 Task: Create a rule from the Routing list, Task moved to a section -> Set Priority in the project BioTech , set the section as To-Do and set the priority of the task as  High
Action: Mouse moved to (616, 433)
Screenshot: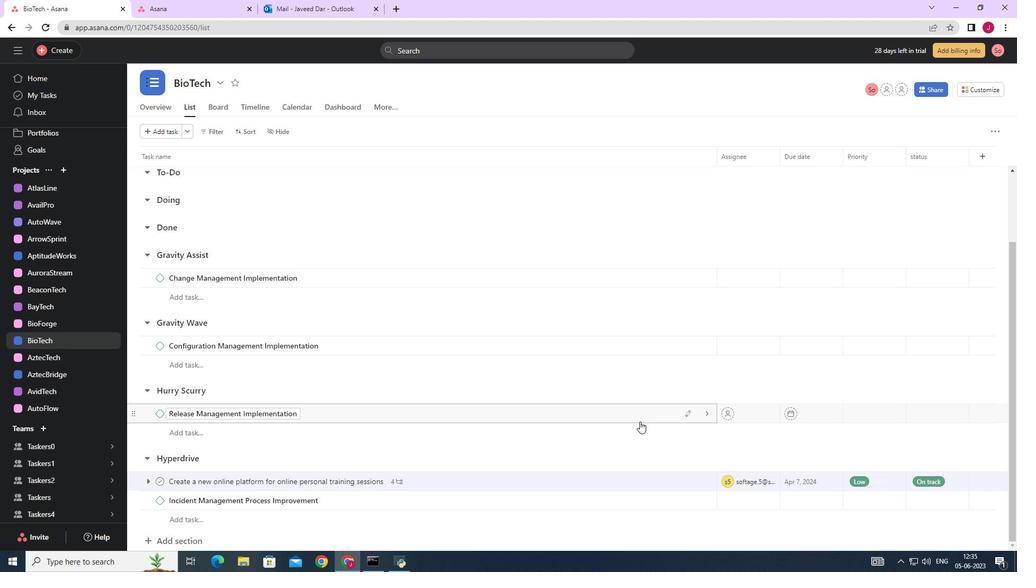 
Action: Mouse scrolled (616, 434) with delta (0, 0)
Screenshot: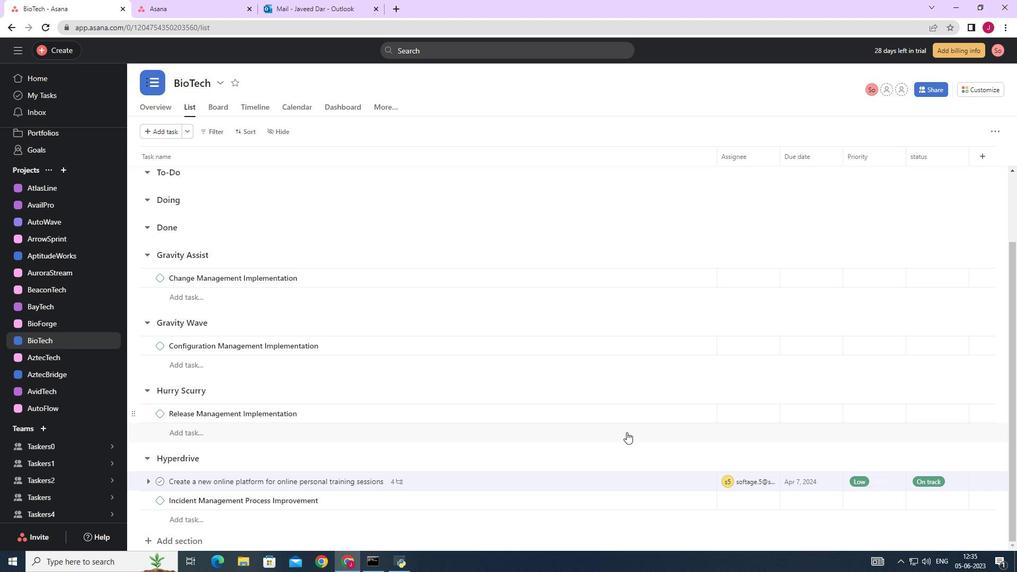 
Action: Mouse moved to (613, 434)
Screenshot: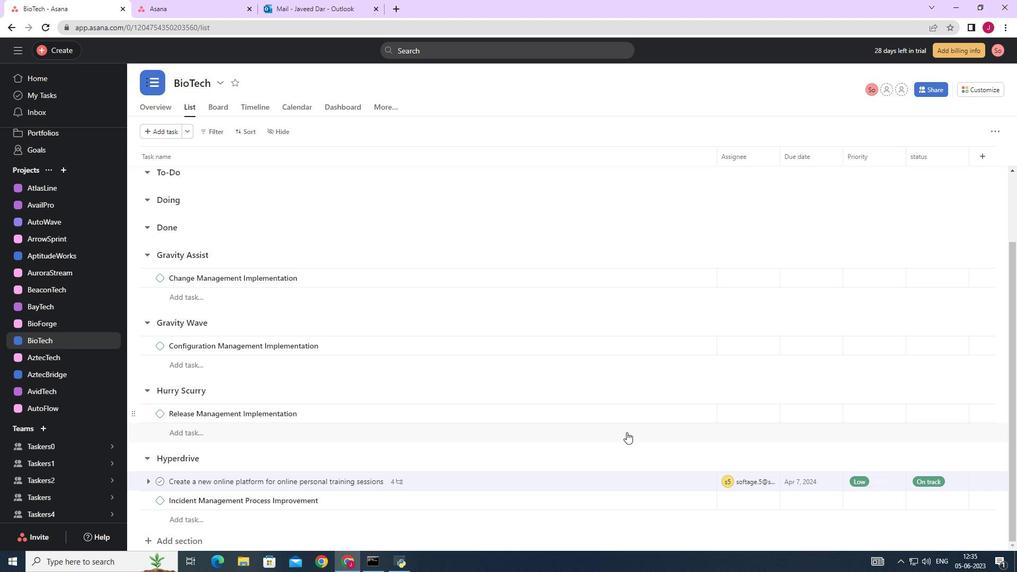 
Action: Mouse scrolled (613, 434) with delta (0, 0)
Screenshot: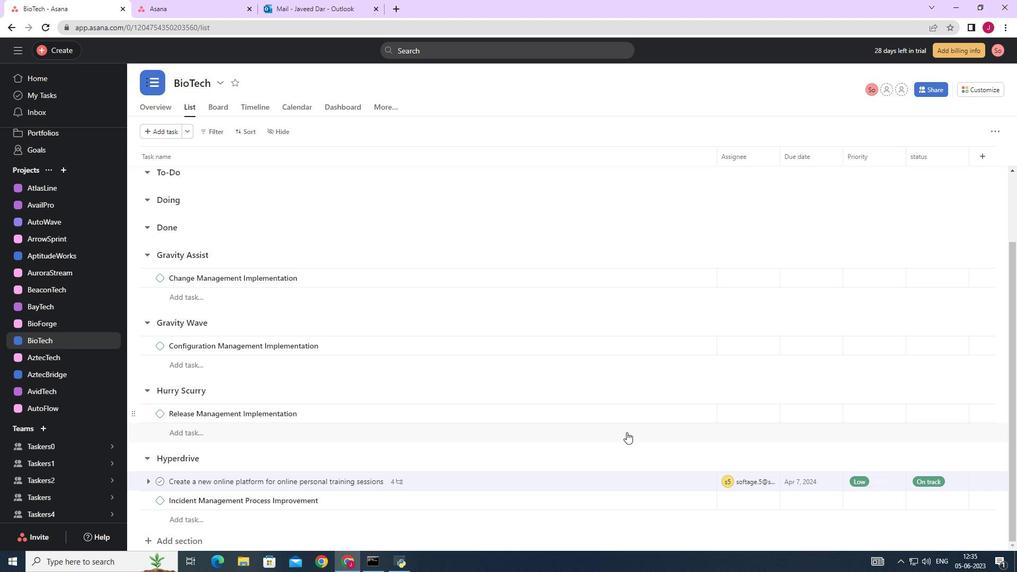 
Action: Mouse moved to (992, 86)
Screenshot: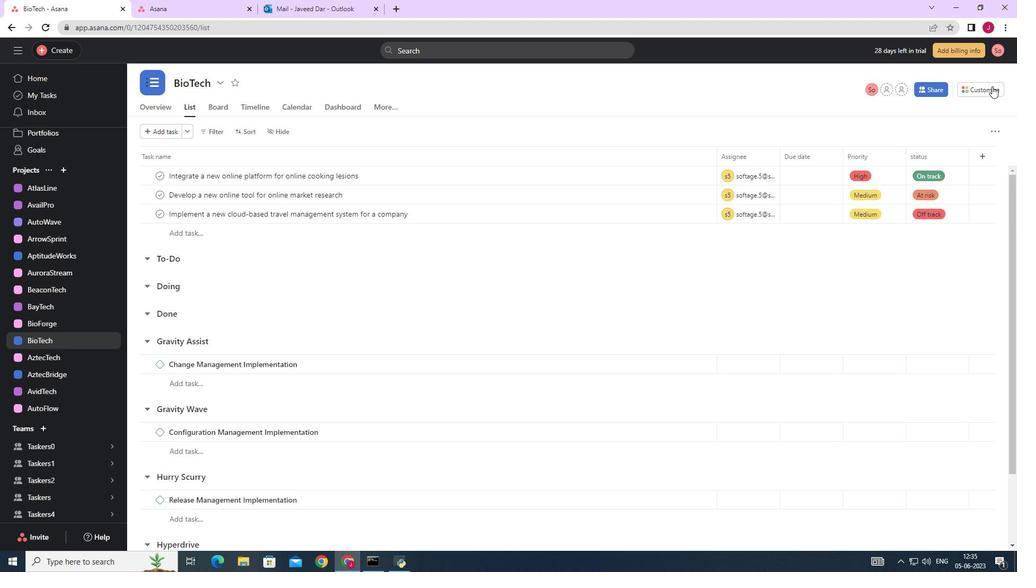 
Action: Mouse pressed left at (992, 86)
Screenshot: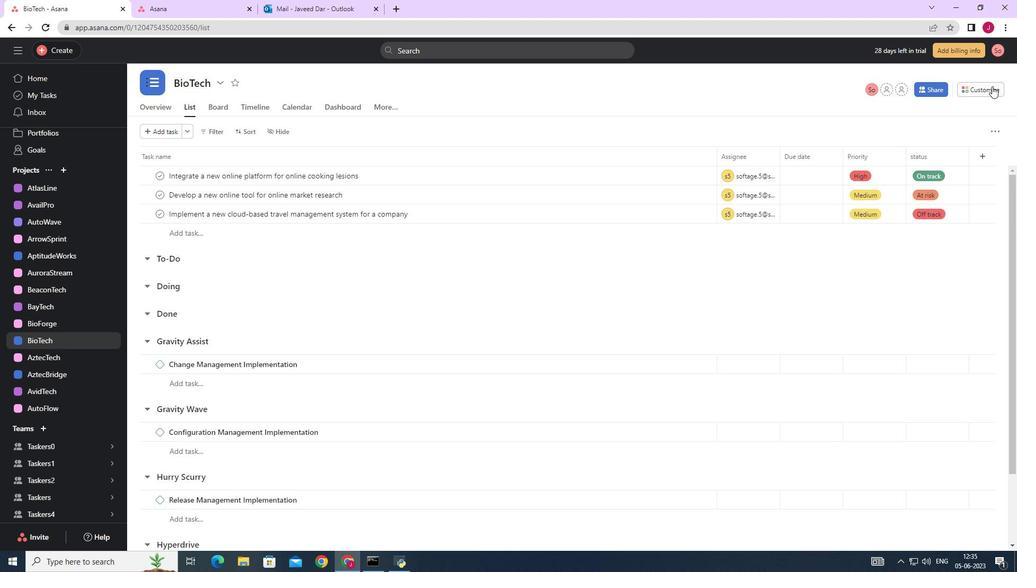 
Action: Mouse moved to (799, 230)
Screenshot: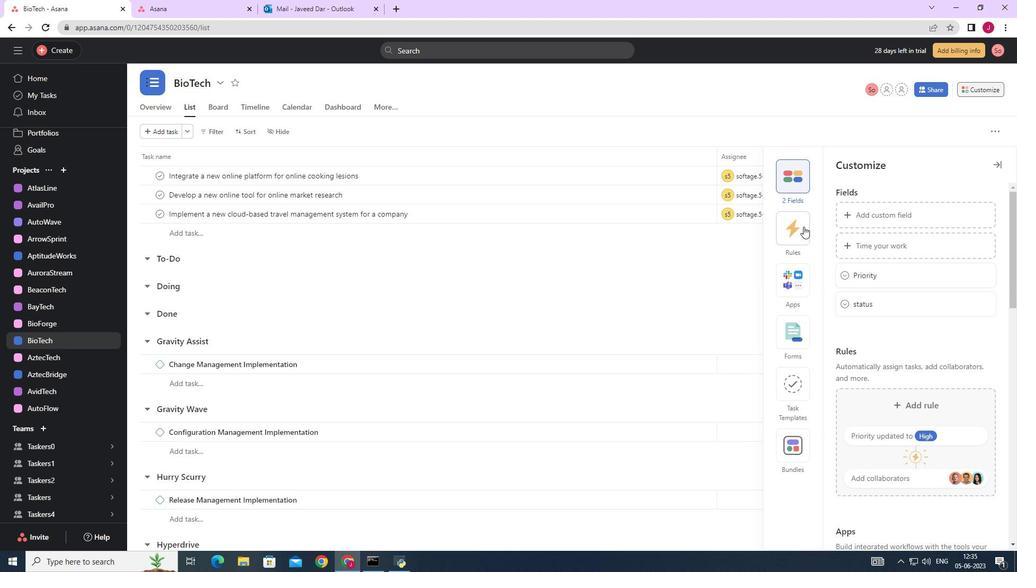 
Action: Mouse pressed left at (799, 230)
Screenshot: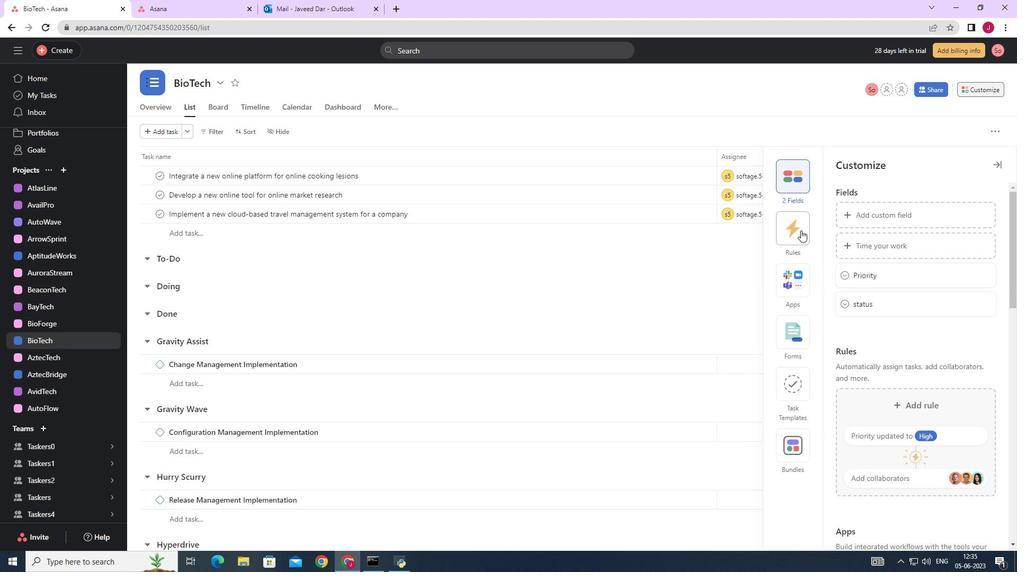 
Action: Mouse moved to (878, 244)
Screenshot: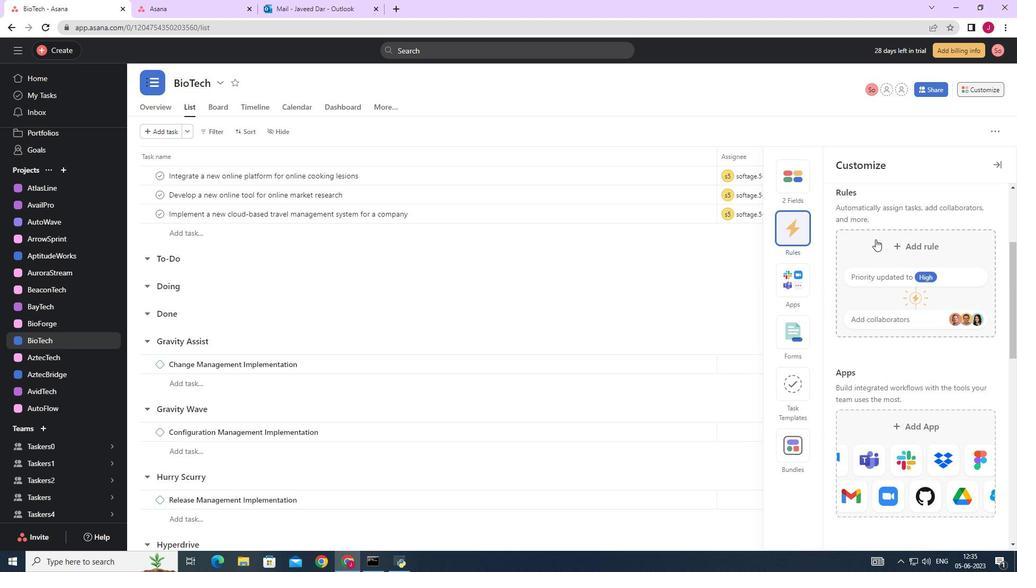 
Action: Mouse pressed left at (878, 244)
Screenshot: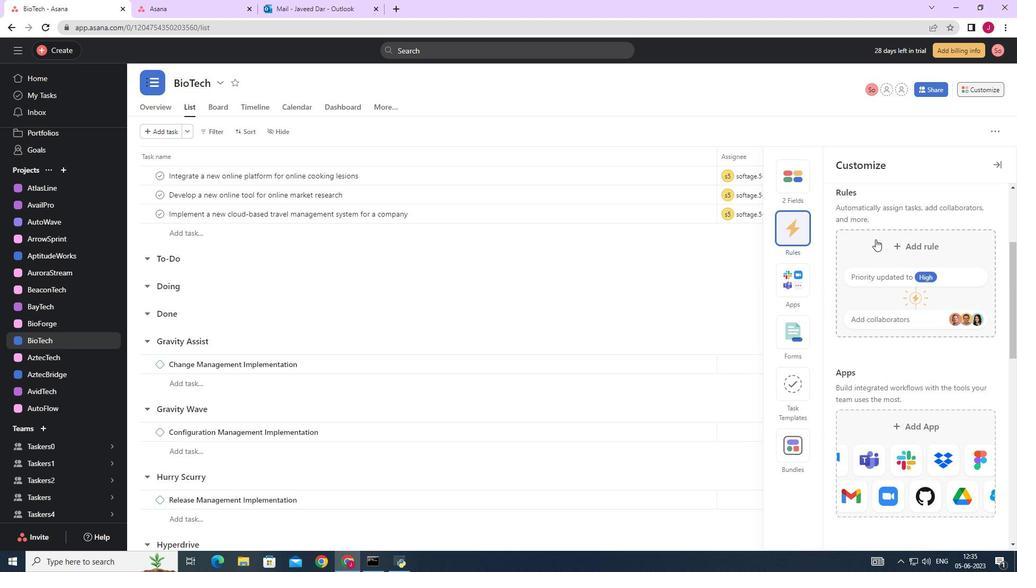 
Action: Mouse moved to (216, 139)
Screenshot: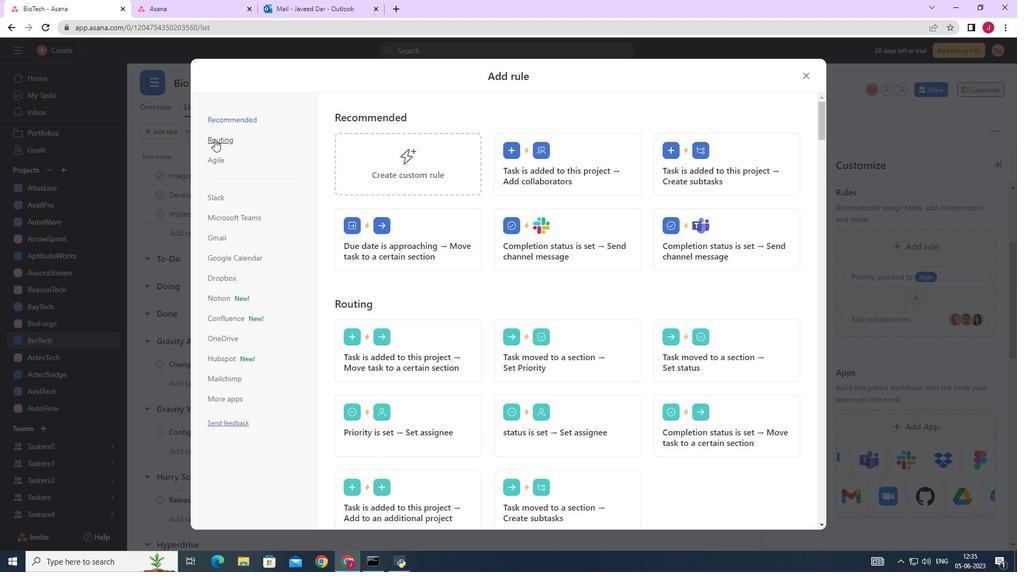 
Action: Mouse pressed left at (216, 139)
Screenshot: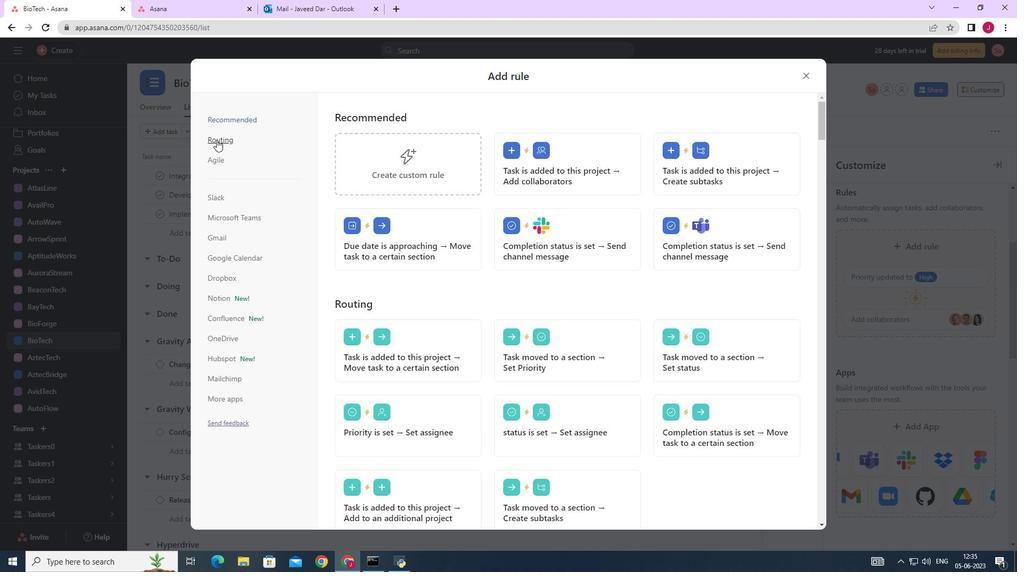 
Action: Mouse moved to (527, 158)
Screenshot: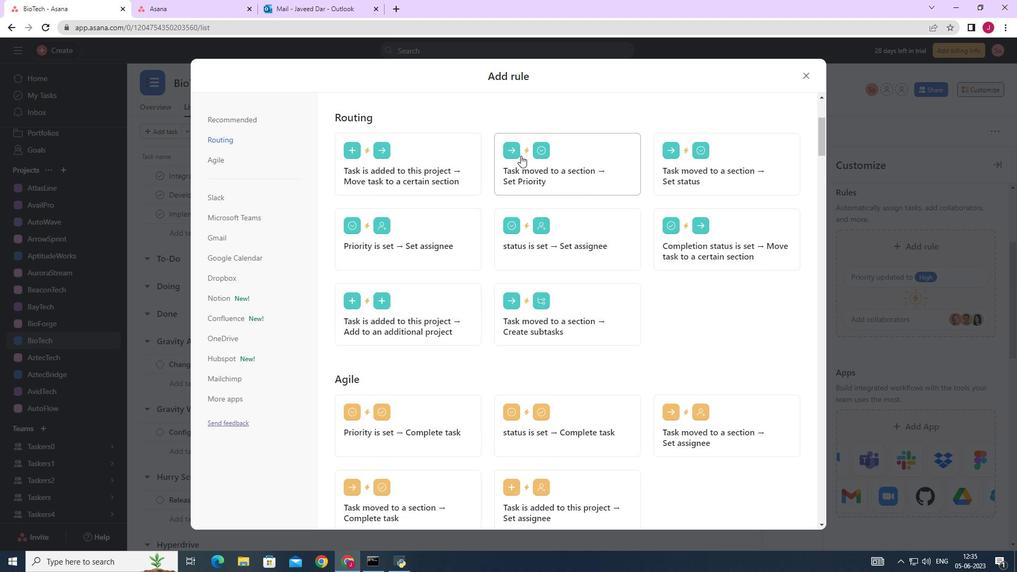 
Action: Mouse pressed left at (527, 158)
Screenshot: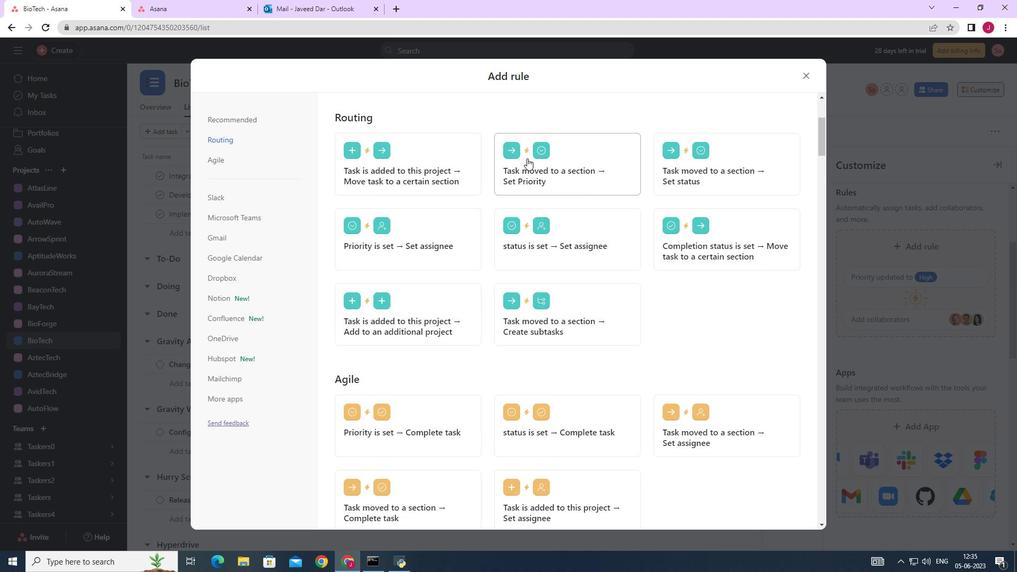 
Action: Mouse moved to (377, 283)
Screenshot: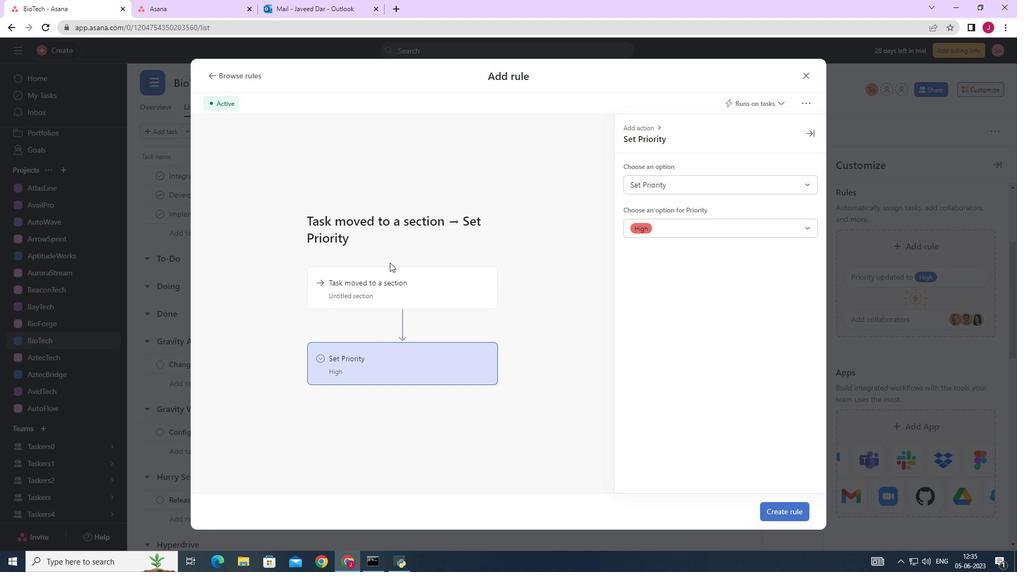 
Action: Mouse pressed left at (377, 283)
Screenshot: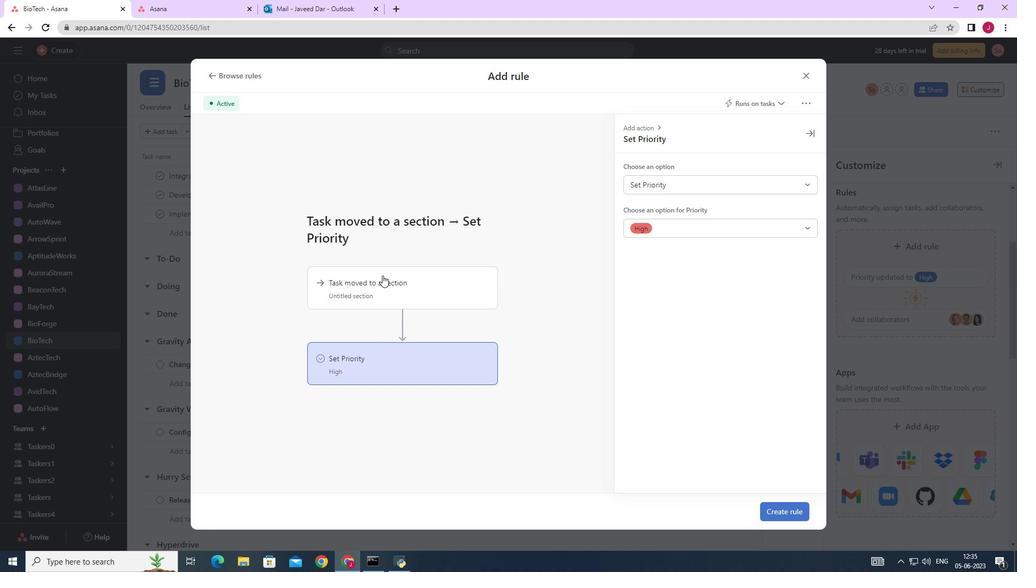 
Action: Mouse moved to (652, 182)
Screenshot: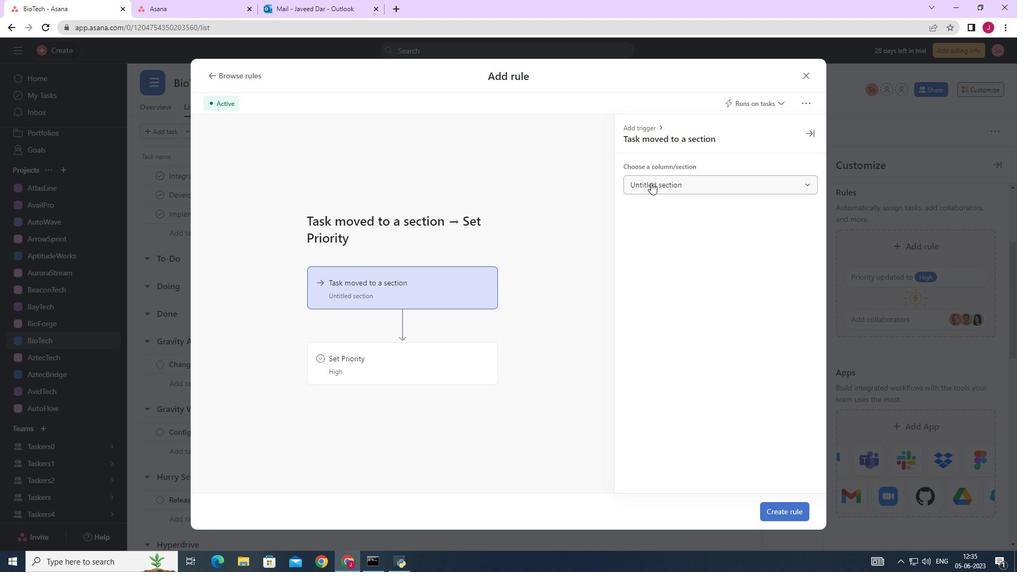
Action: Mouse pressed left at (651, 182)
Screenshot: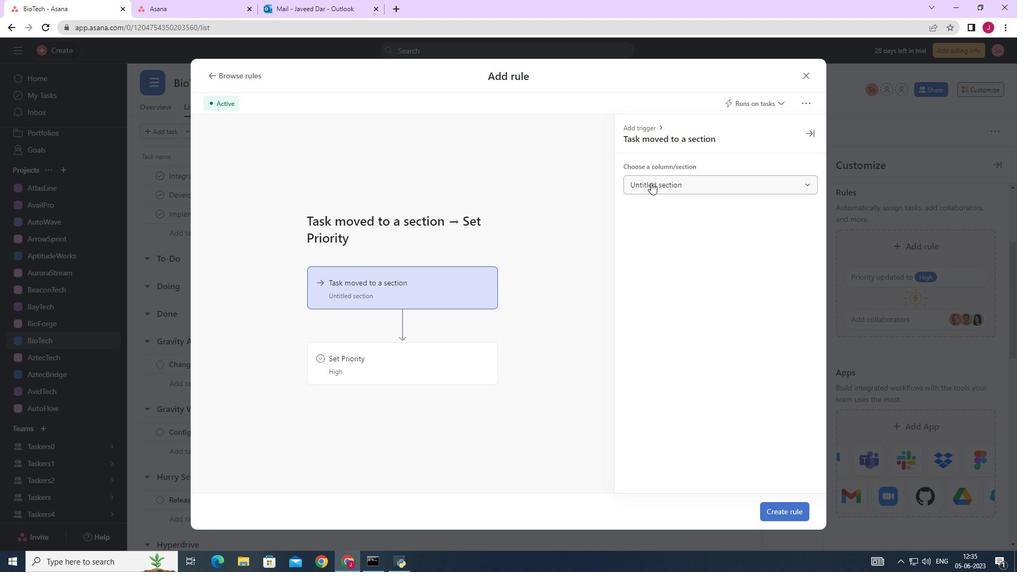 
Action: Mouse moved to (661, 226)
Screenshot: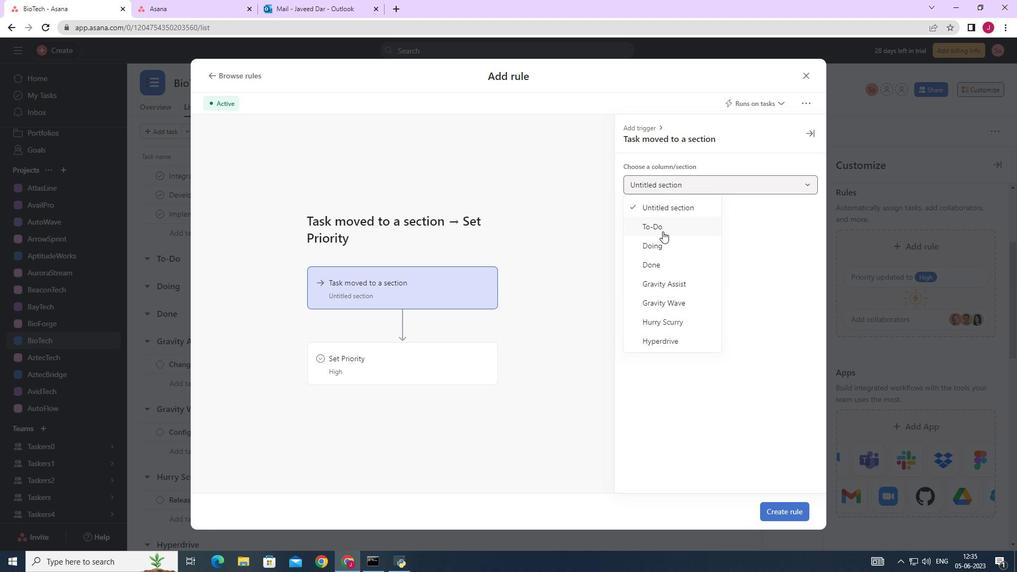 
Action: Mouse pressed left at (661, 226)
Screenshot: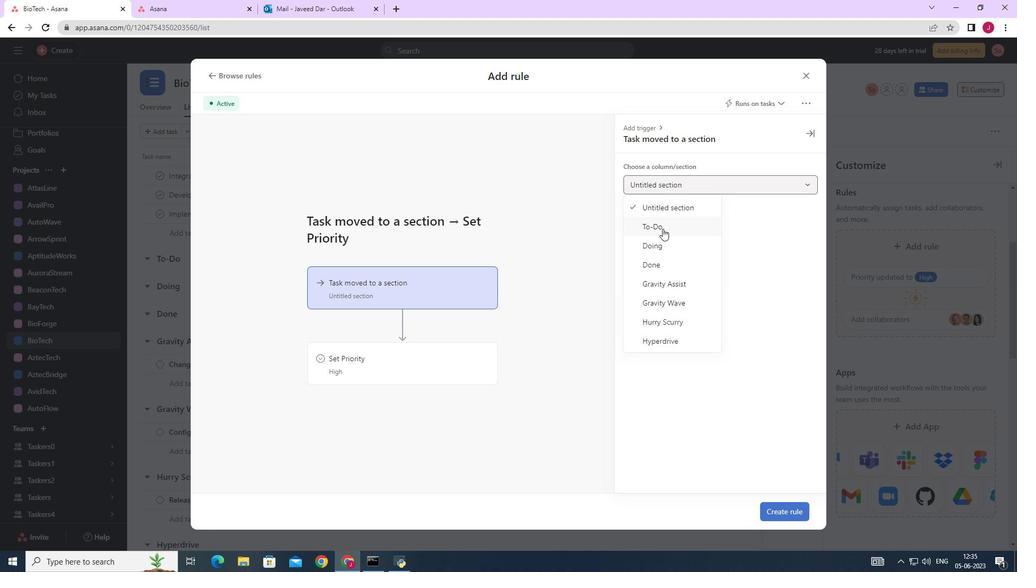 
Action: Mouse moved to (398, 354)
Screenshot: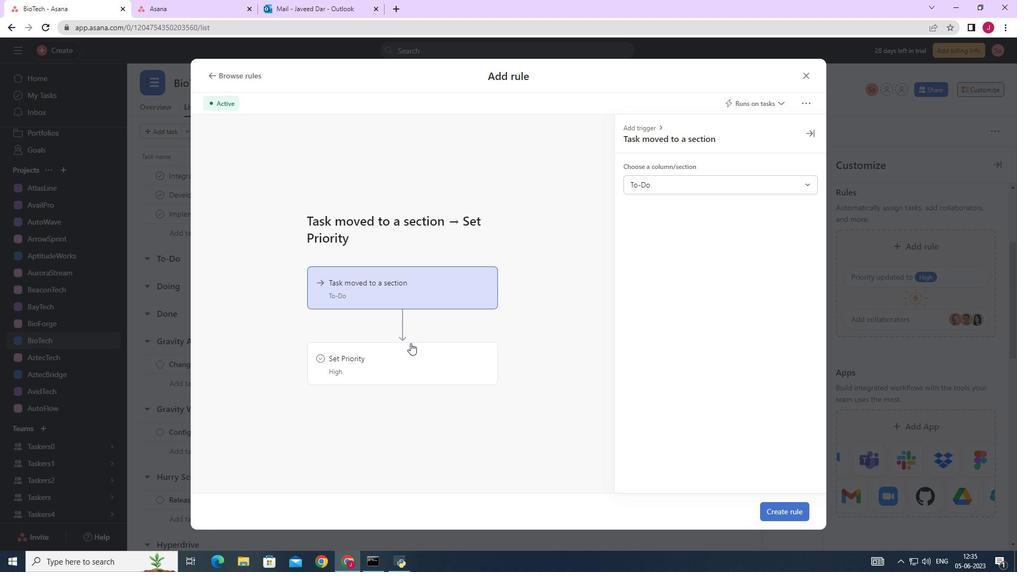 
Action: Mouse pressed left at (398, 354)
Screenshot: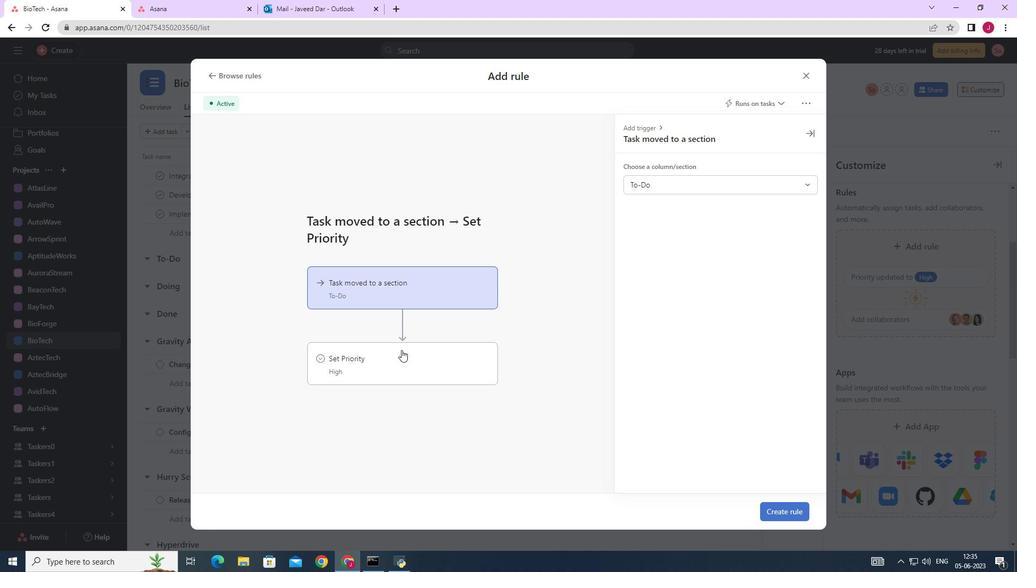 
Action: Mouse moved to (700, 186)
Screenshot: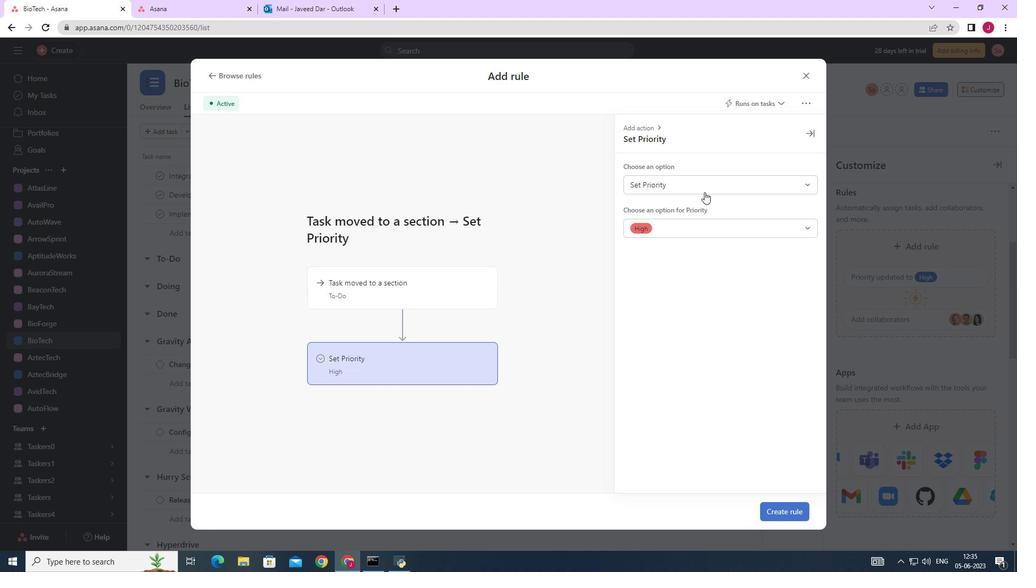 
Action: Mouse pressed left at (700, 186)
Screenshot: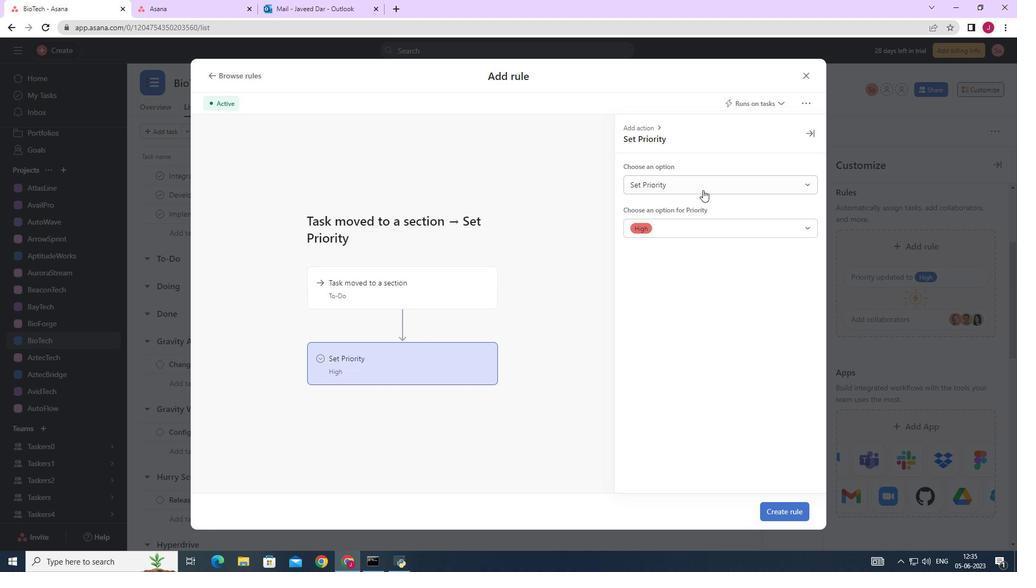 
Action: Mouse moved to (663, 226)
Screenshot: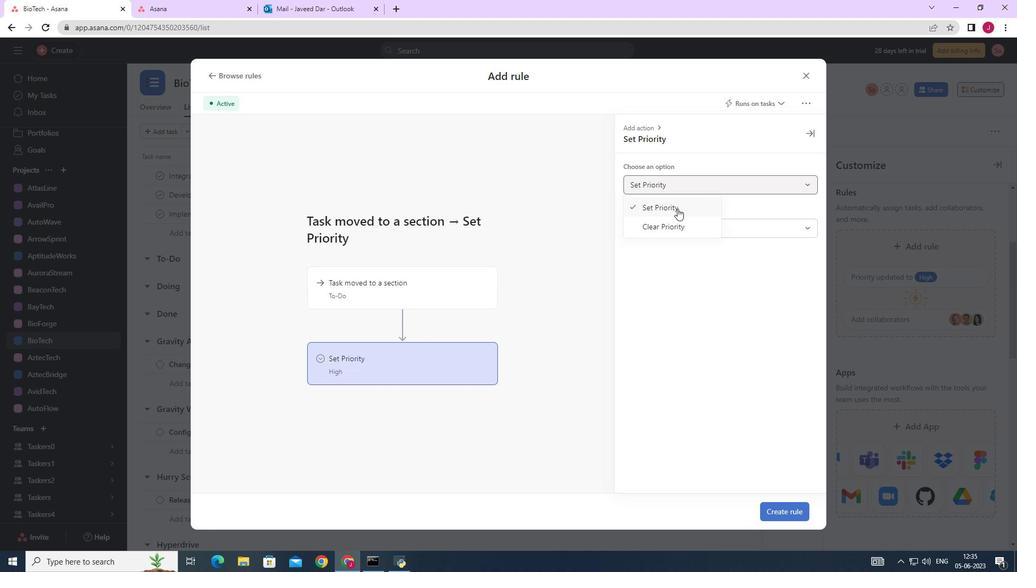 
Action: Mouse pressed left at (663, 226)
Screenshot: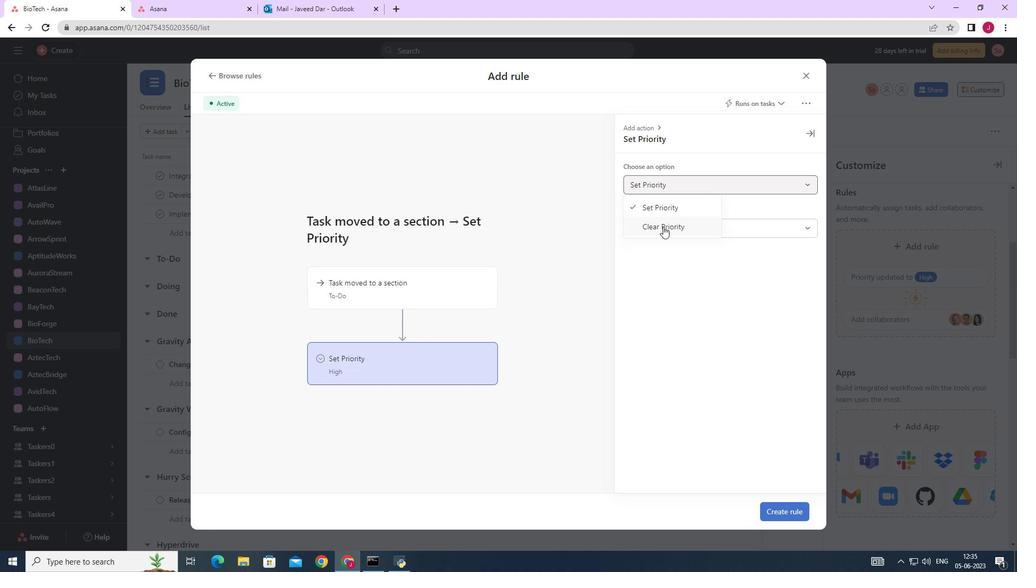 
Action: Mouse moved to (649, 175)
Screenshot: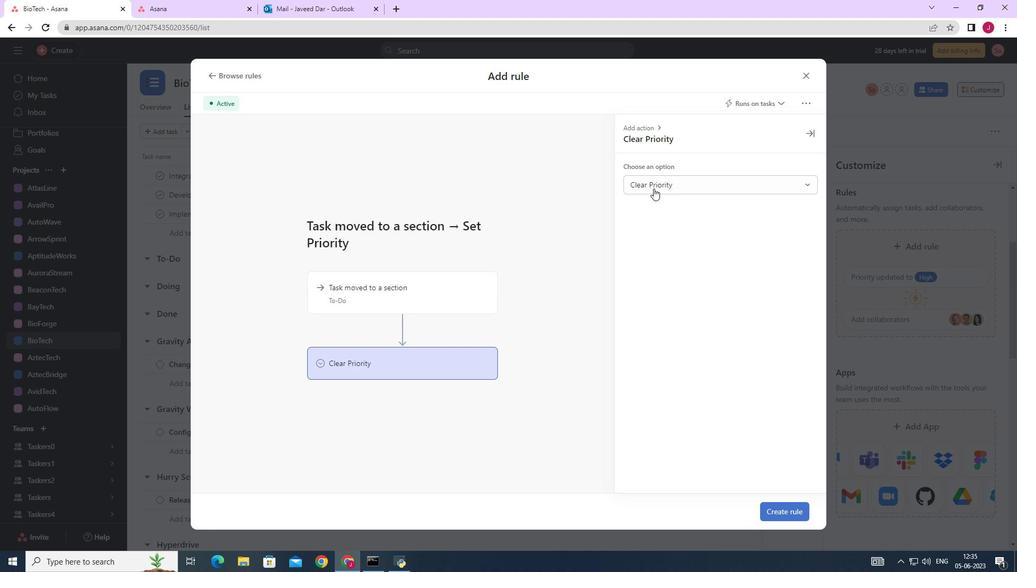 
Action: Mouse pressed left at (649, 175)
Screenshot: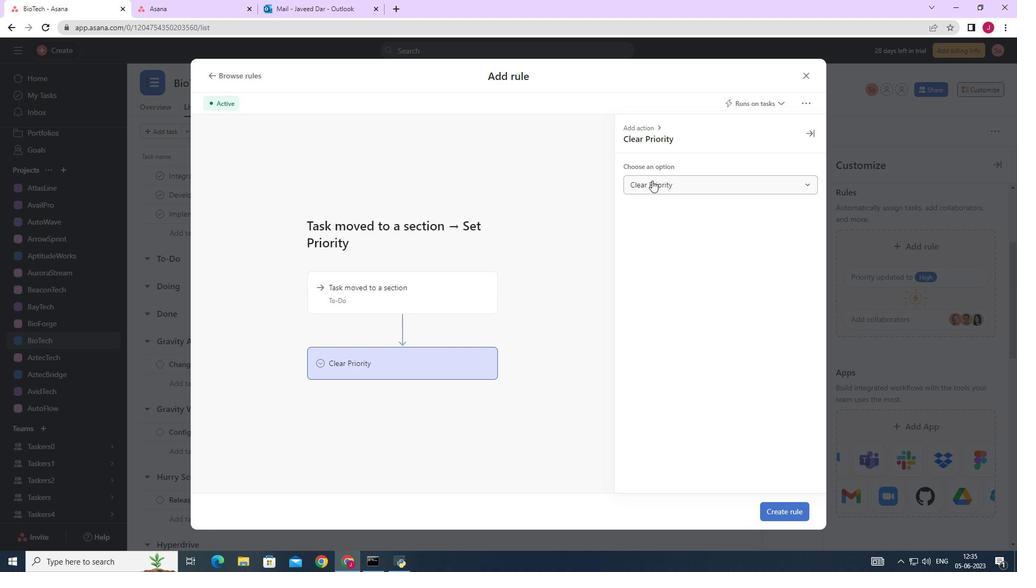 
Action: Mouse moved to (654, 208)
Screenshot: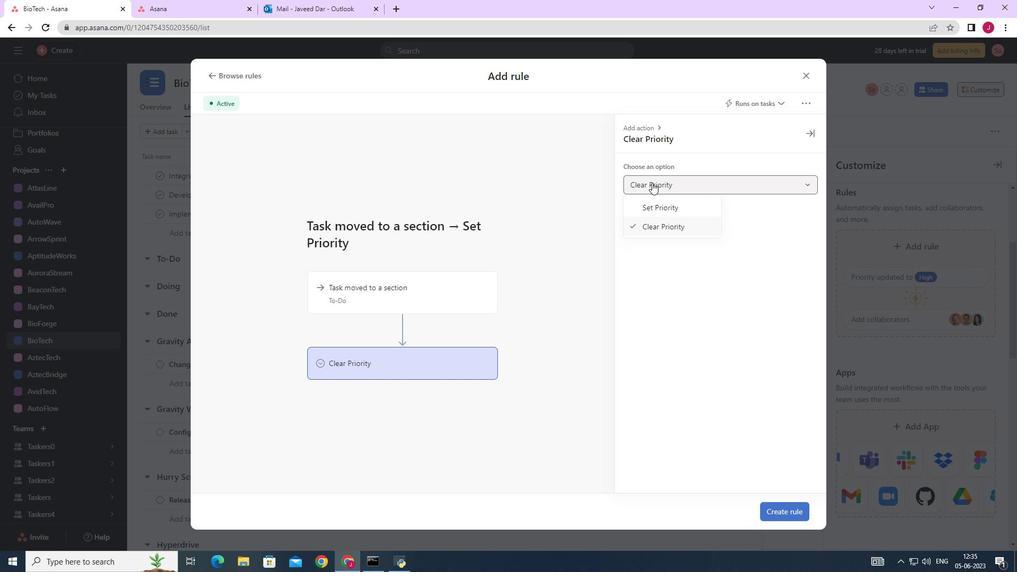 
Action: Mouse pressed left at (654, 208)
Screenshot: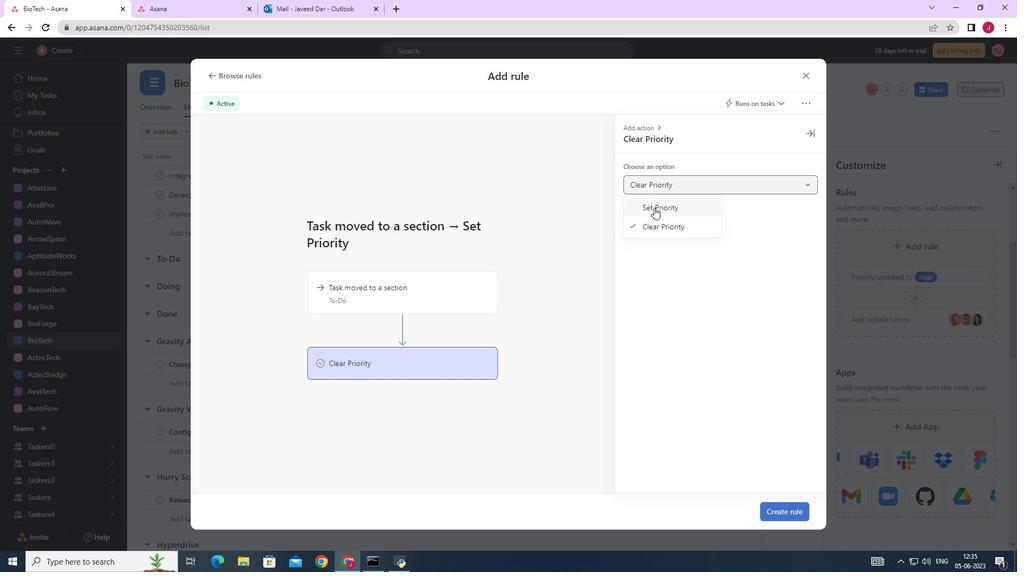 
Action: Mouse moved to (643, 226)
Screenshot: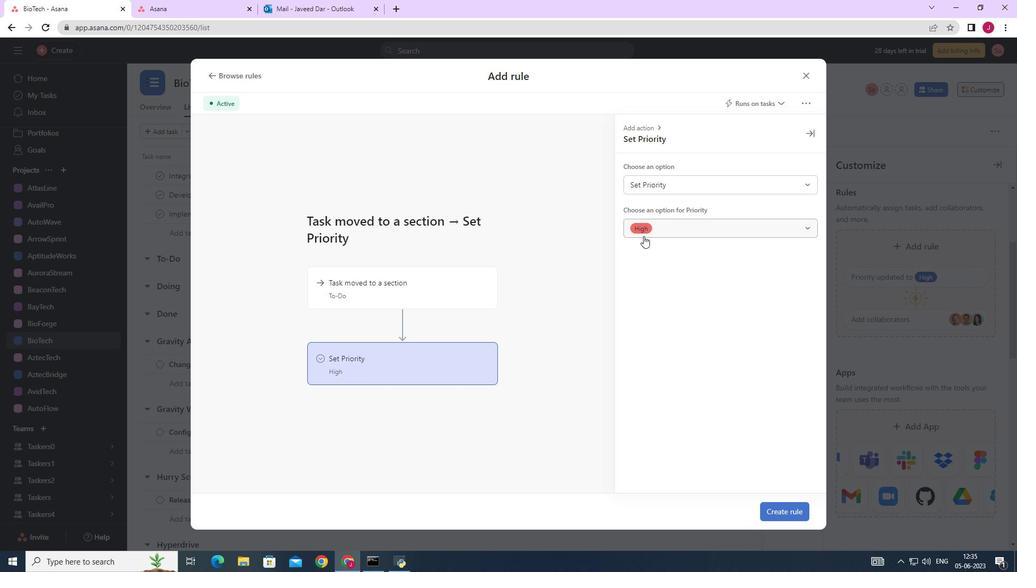 
Action: Mouse pressed left at (643, 226)
Screenshot: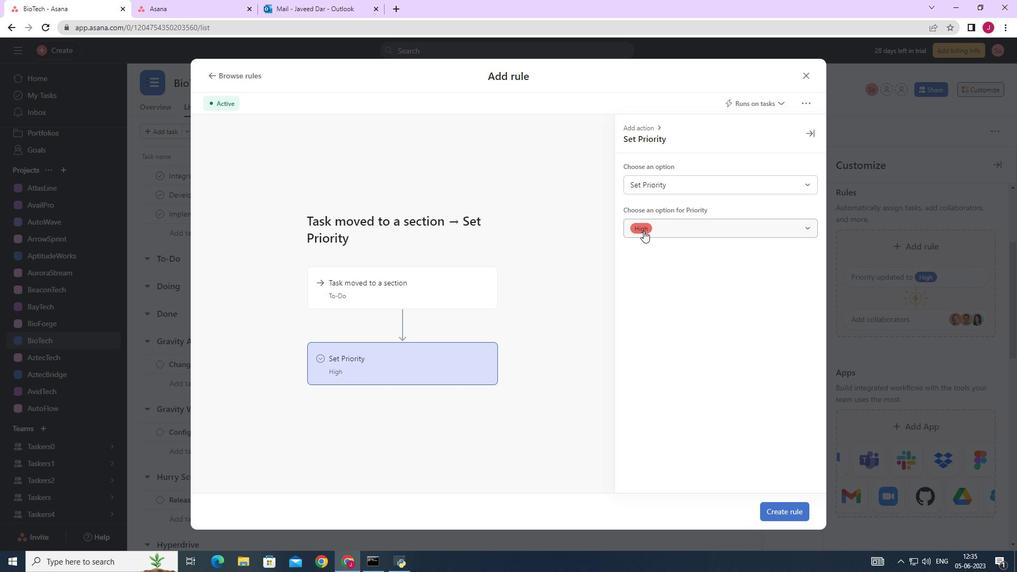 
Action: Mouse moved to (649, 247)
Screenshot: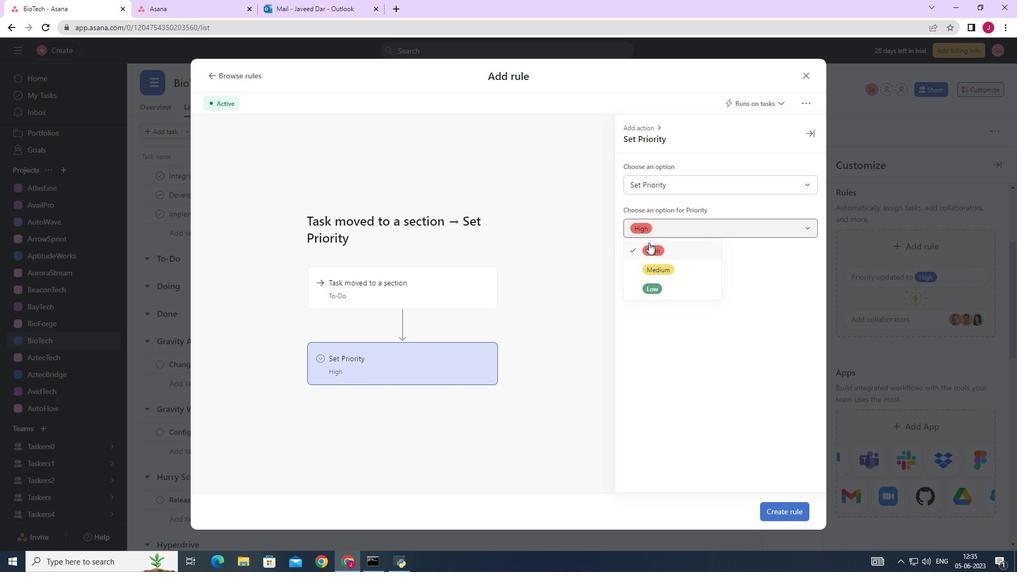 
Action: Mouse pressed left at (649, 247)
Screenshot: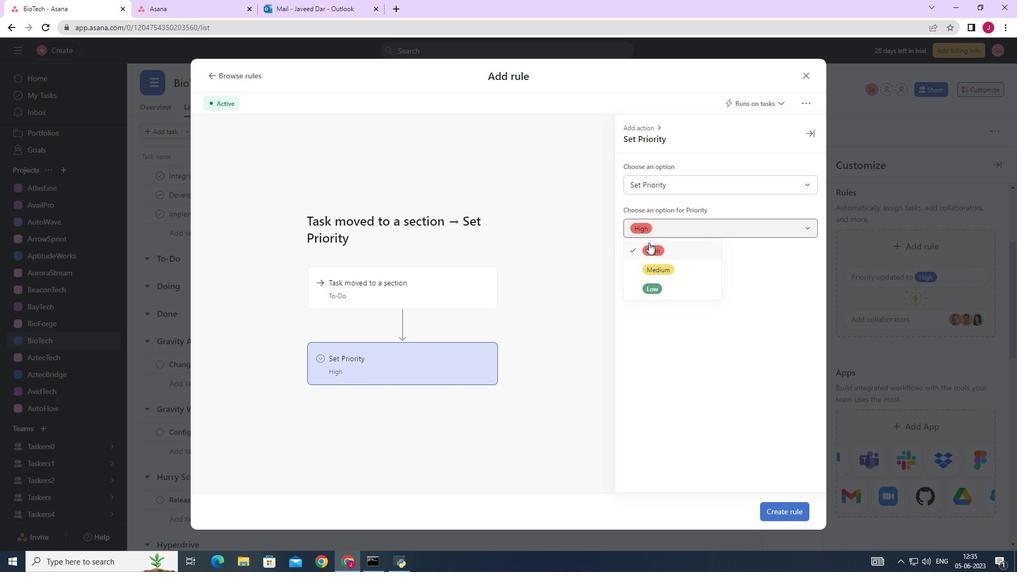 
Action: Mouse moved to (783, 509)
Screenshot: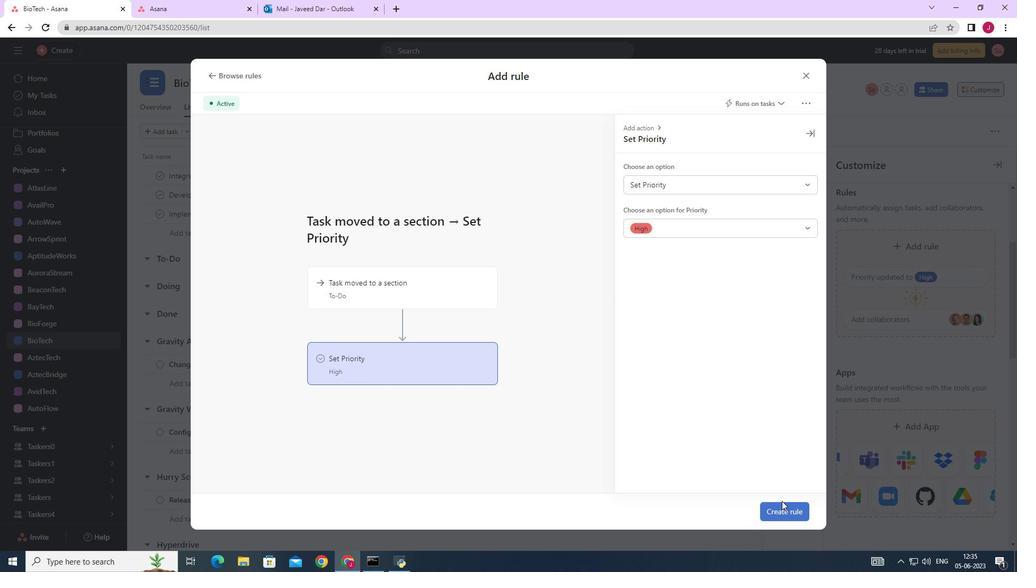 
Action: Mouse pressed left at (783, 509)
Screenshot: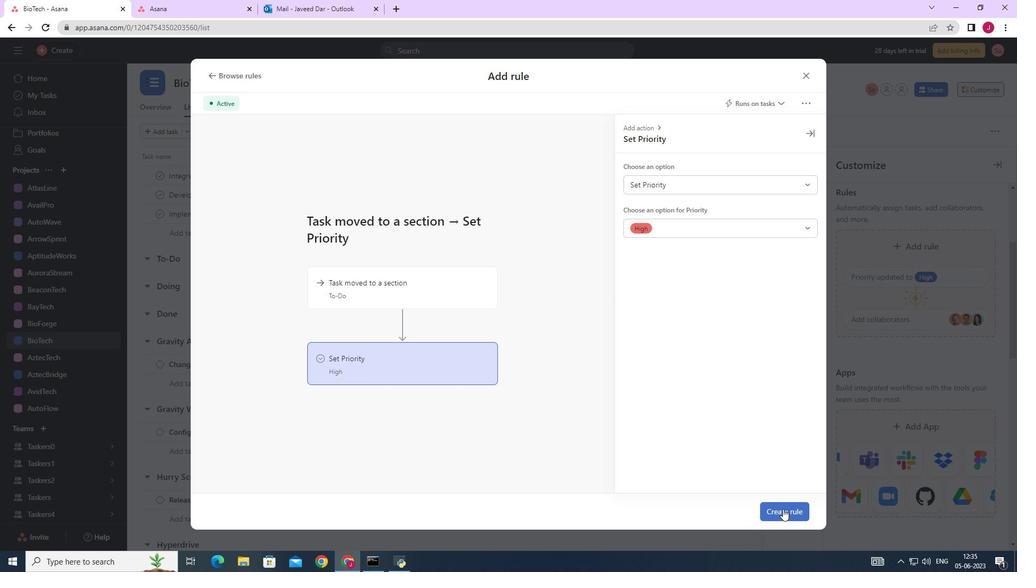 
Action: Mouse moved to (701, 440)
Screenshot: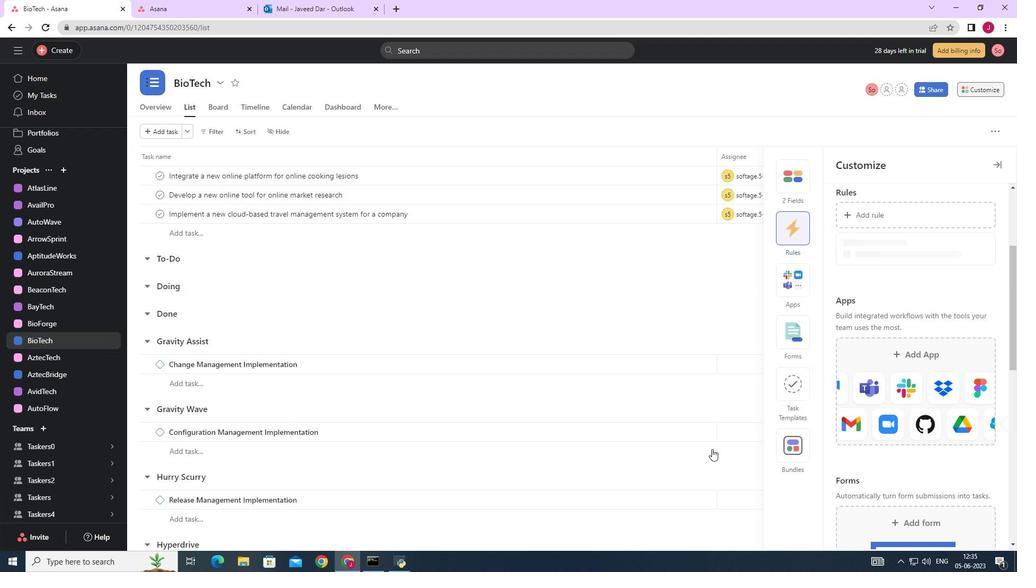 
